 Task: Add the task  Fix issue causing database deadlock on high traffic pages to the section Code Captains in the project TranslateForge and add a Due Date to the respective task as 2024/04/17.
Action: Mouse moved to (399, 561)
Screenshot: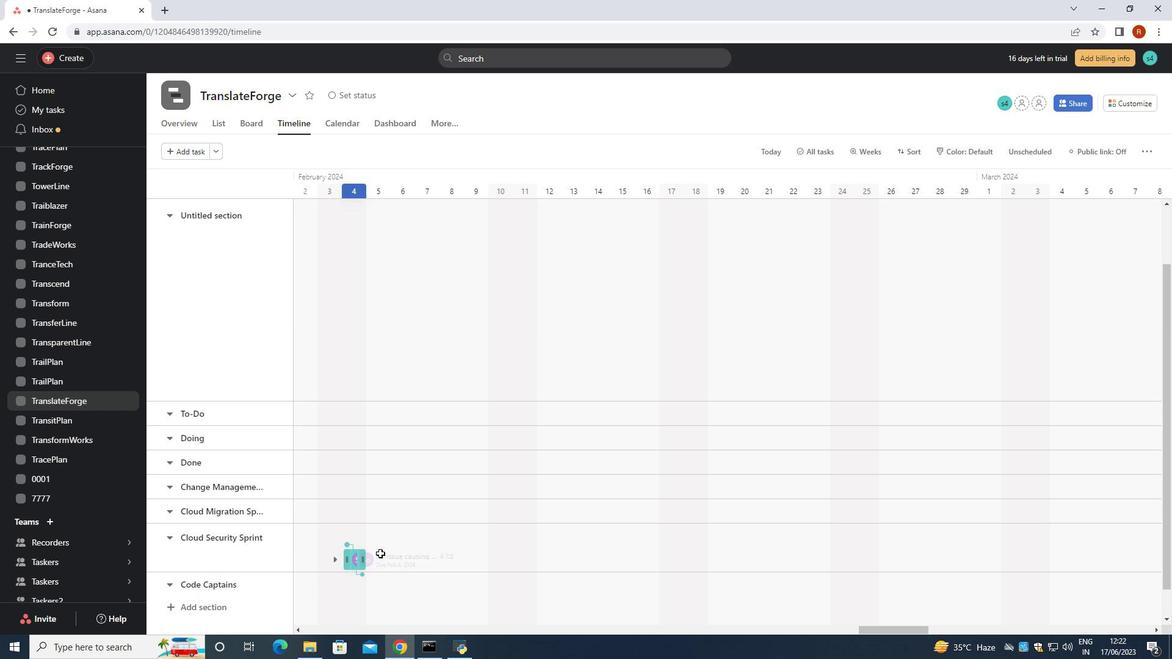 
Action: Mouse pressed left at (399, 561)
Screenshot: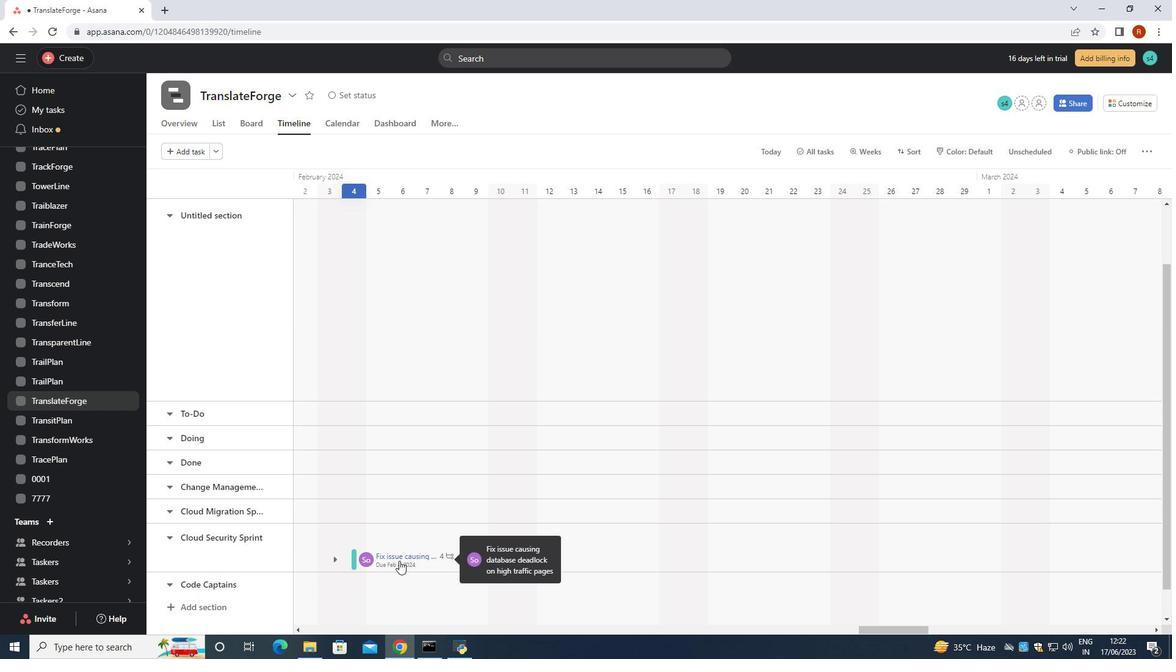 
Action: Mouse moved to (989, 291)
Screenshot: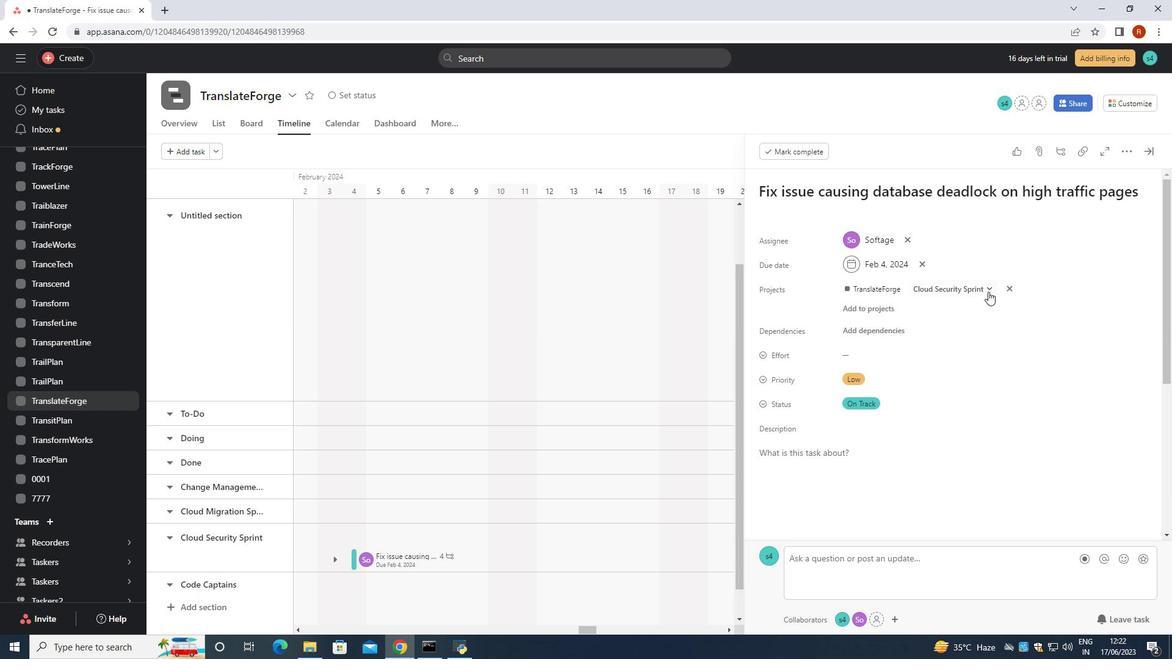 
Action: Mouse pressed left at (989, 291)
Screenshot: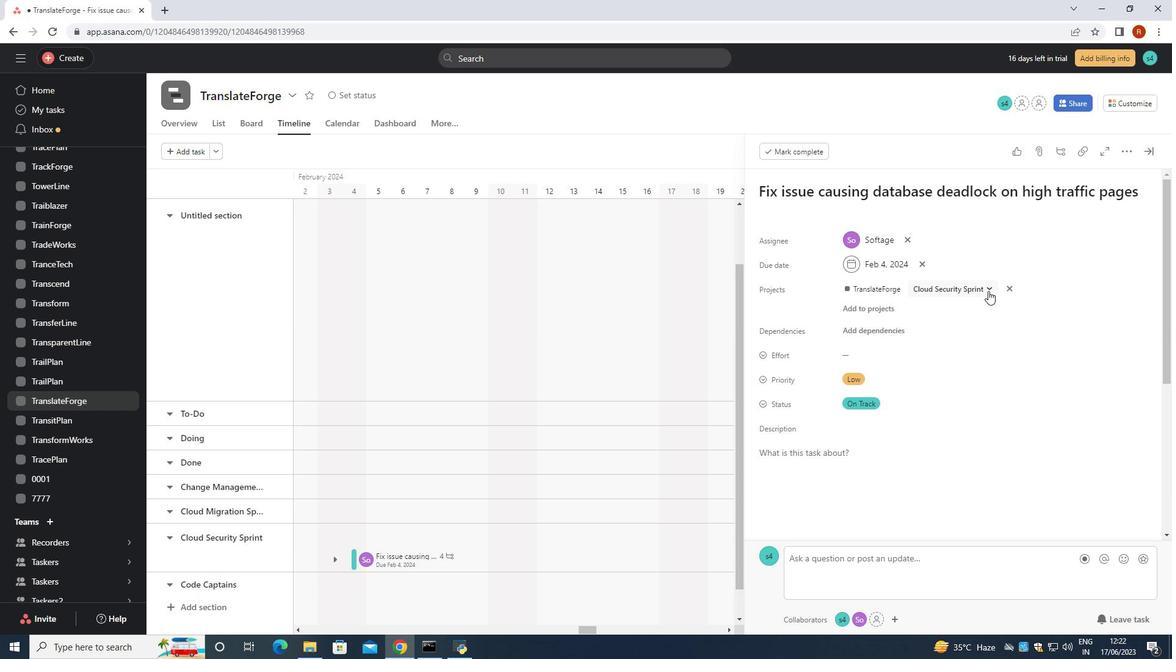 
Action: Mouse moved to (935, 465)
Screenshot: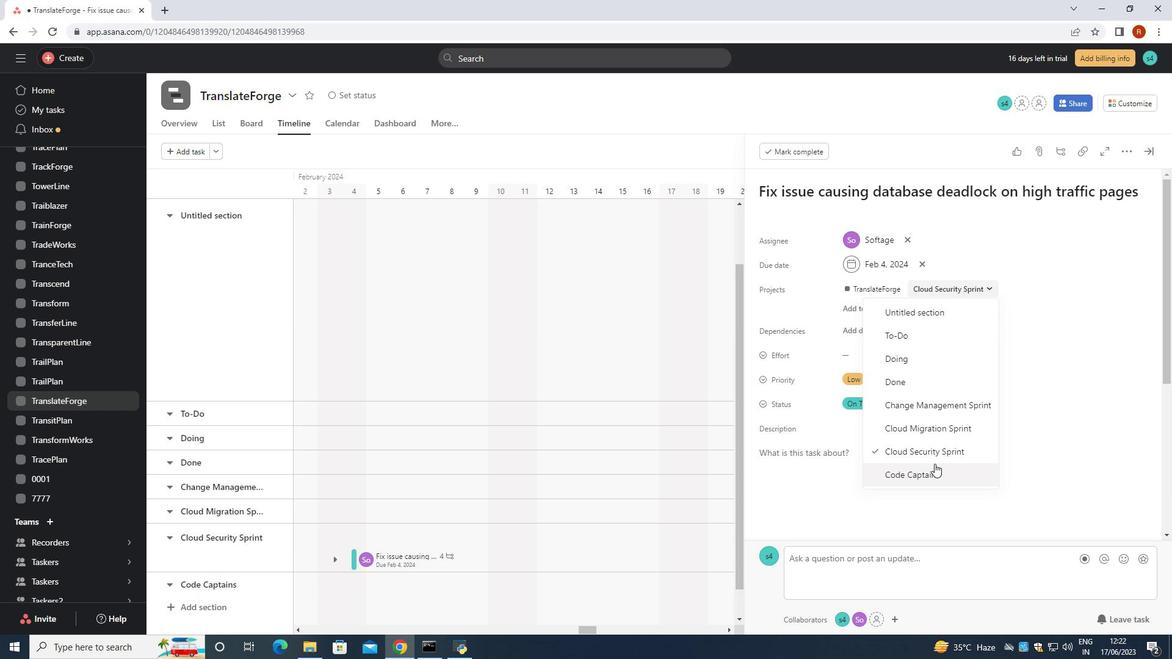 
Action: Mouse pressed left at (935, 465)
Screenshot: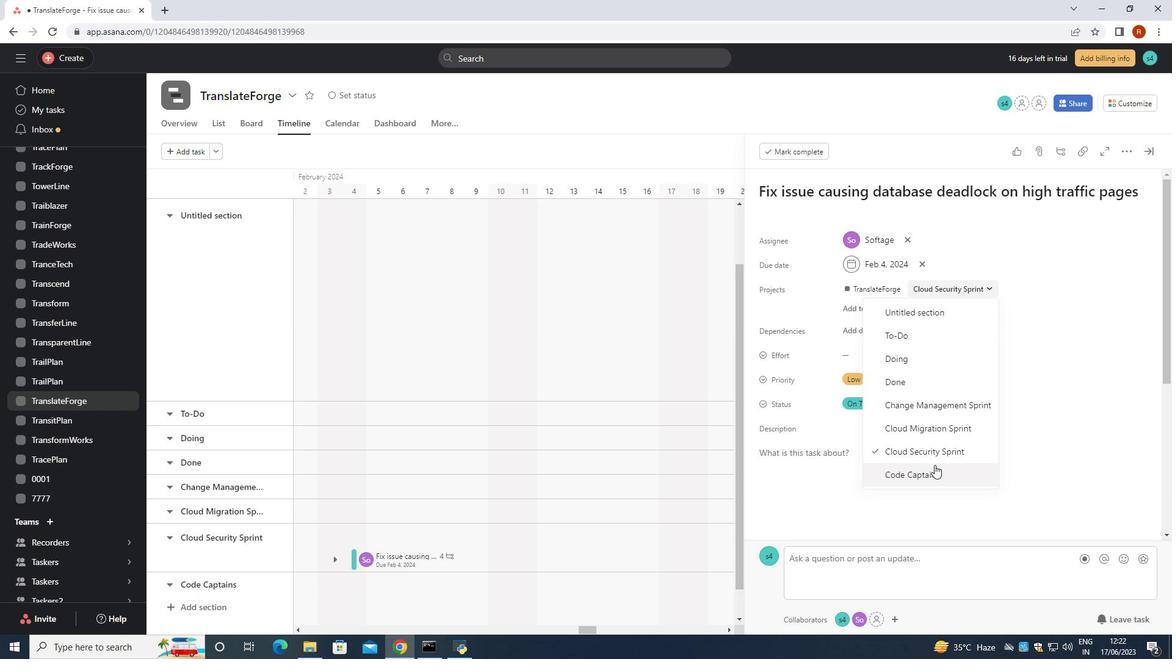 
Action: Mouse moved to (907, 266)
Screenshot: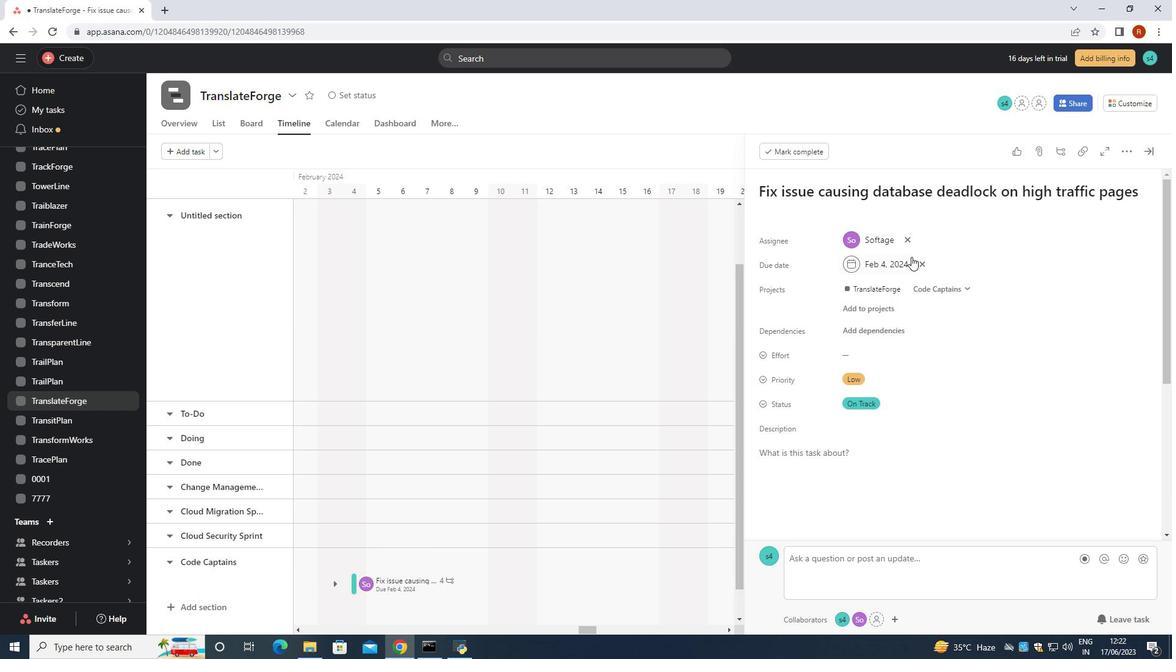 
Action: Mouse pressed left at (907, 266)
Screenshot: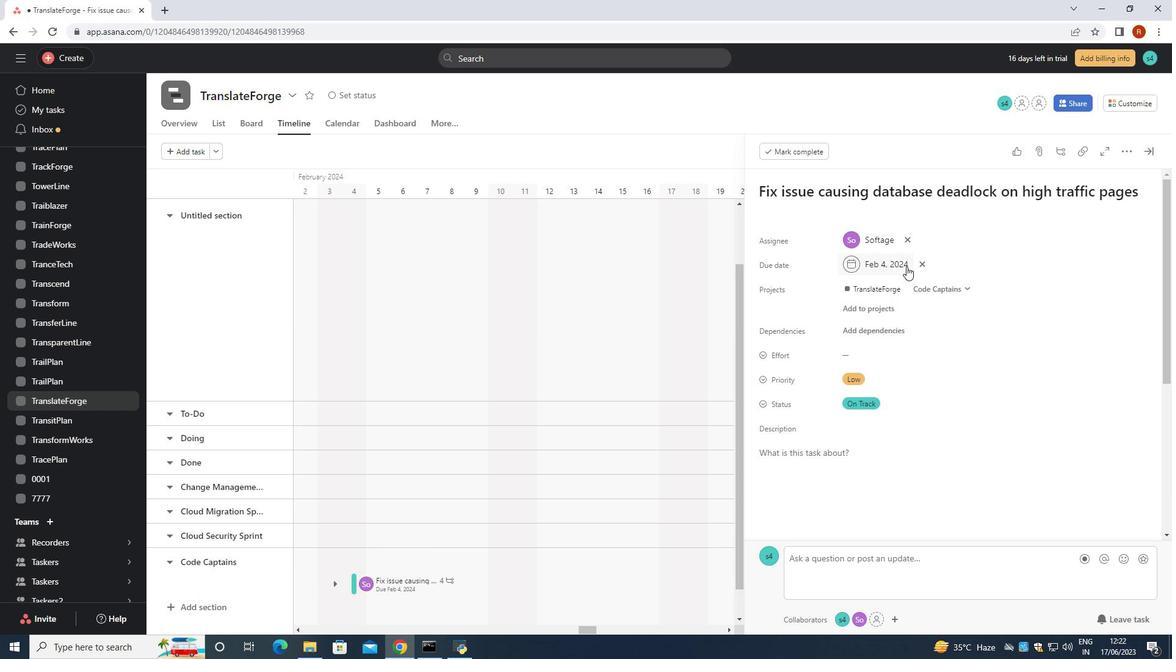 
Action: Key pressed <Key.backspace><Key.backspace><Key.backspace><Key.backspace><Key.backspace><Key.backspace><Key.backspace><Key.backspace><Key.backspace><Key.backspace><Key.backspace><Key.backspace><Key.backspace><Key.backspace><Key.backspace><Key.backspace><Key.backspace><Key.backspace><Key.backspace>2024/04/17<Key.enter>
Screenshot: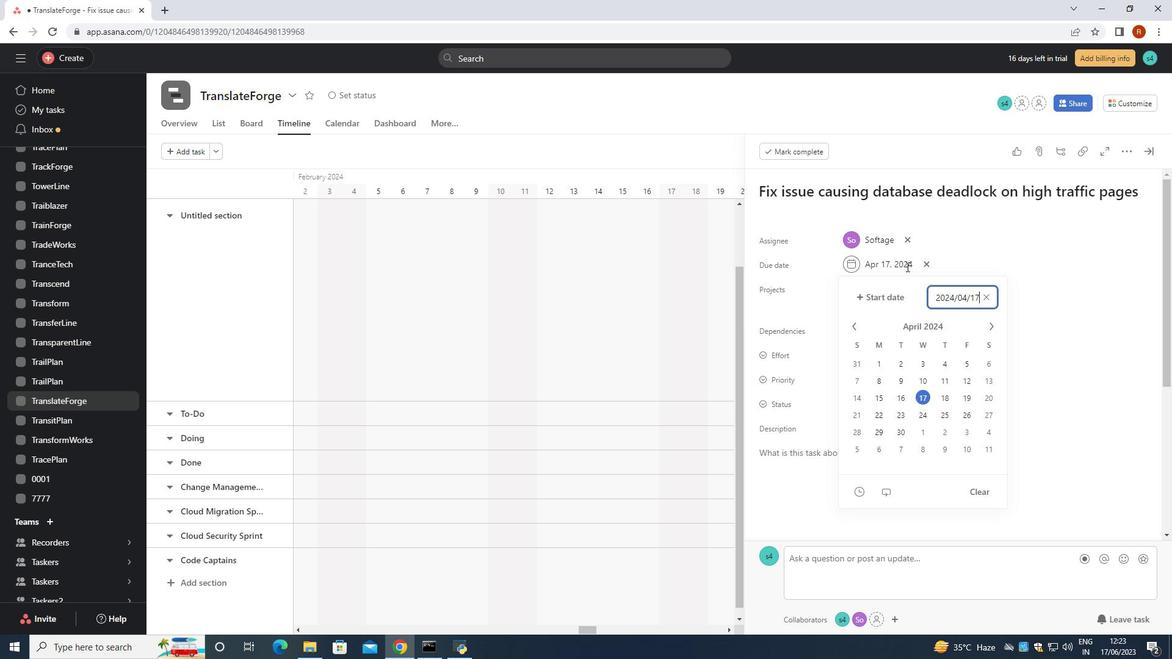 
Action: Mouse moved to (907, 270)
Screenshot: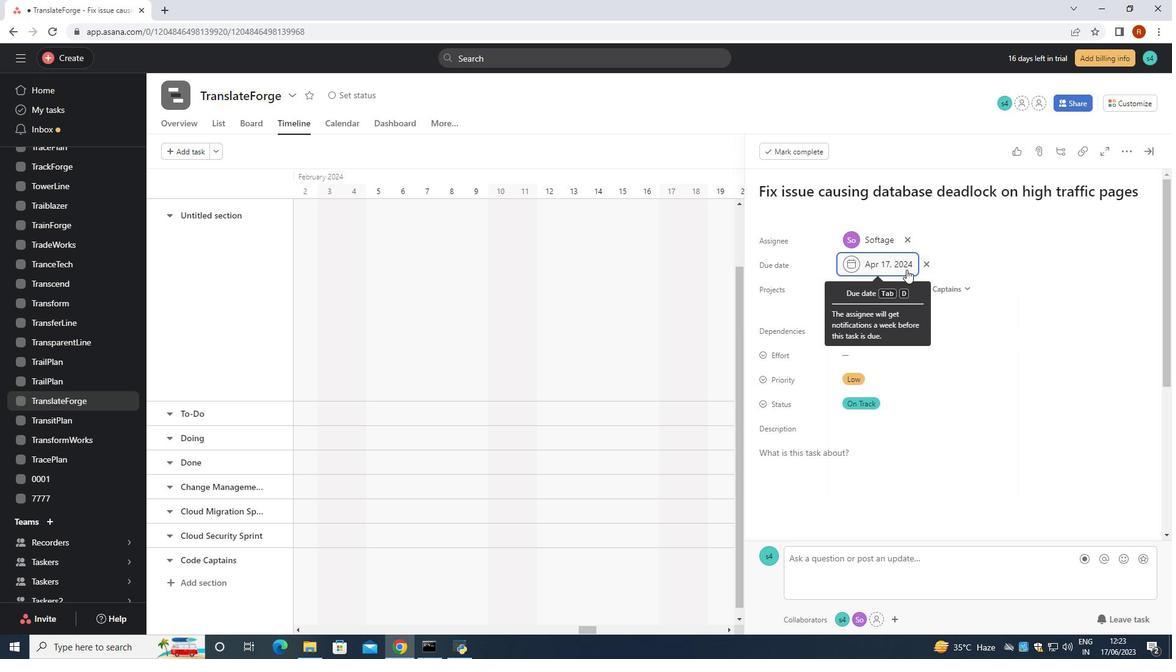 
